 Task: Add a vertical guide.
Action: Mouse moved to (138, 74)
Screenshot: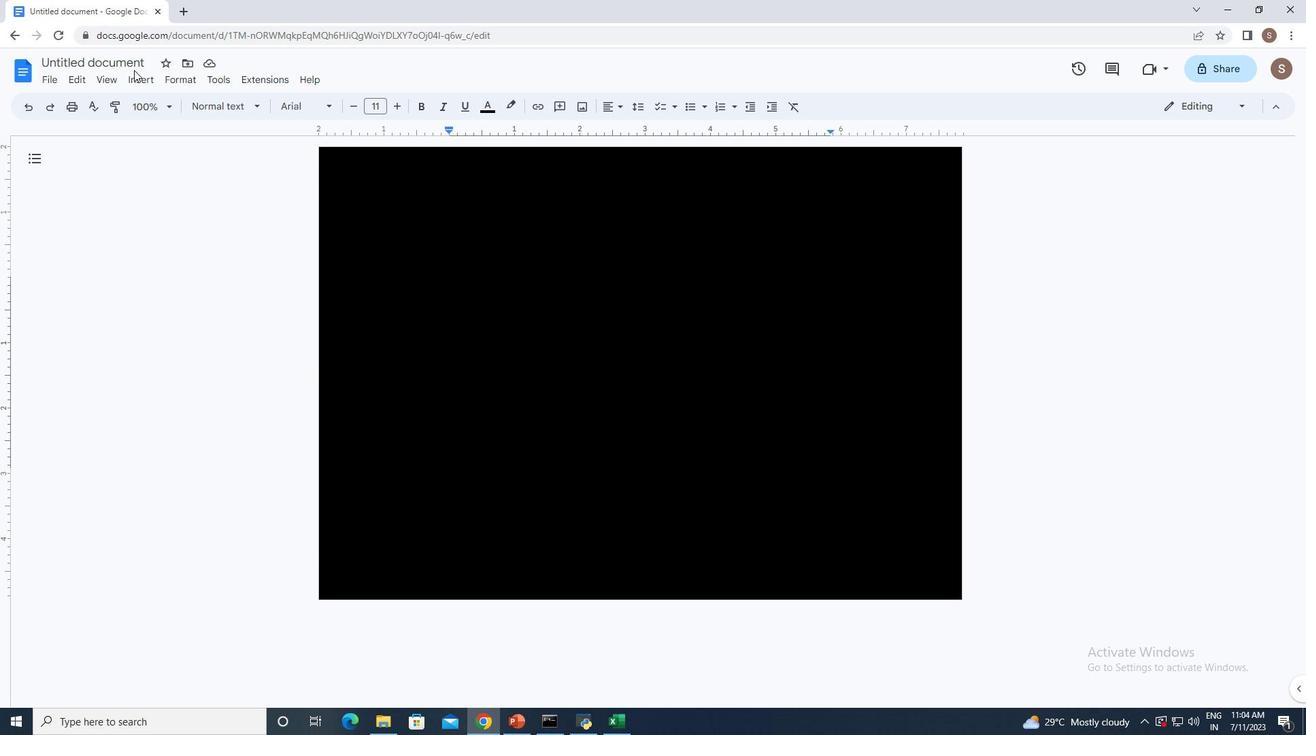 
Action: Mouse pressed left at (138, 74)
Screenshot: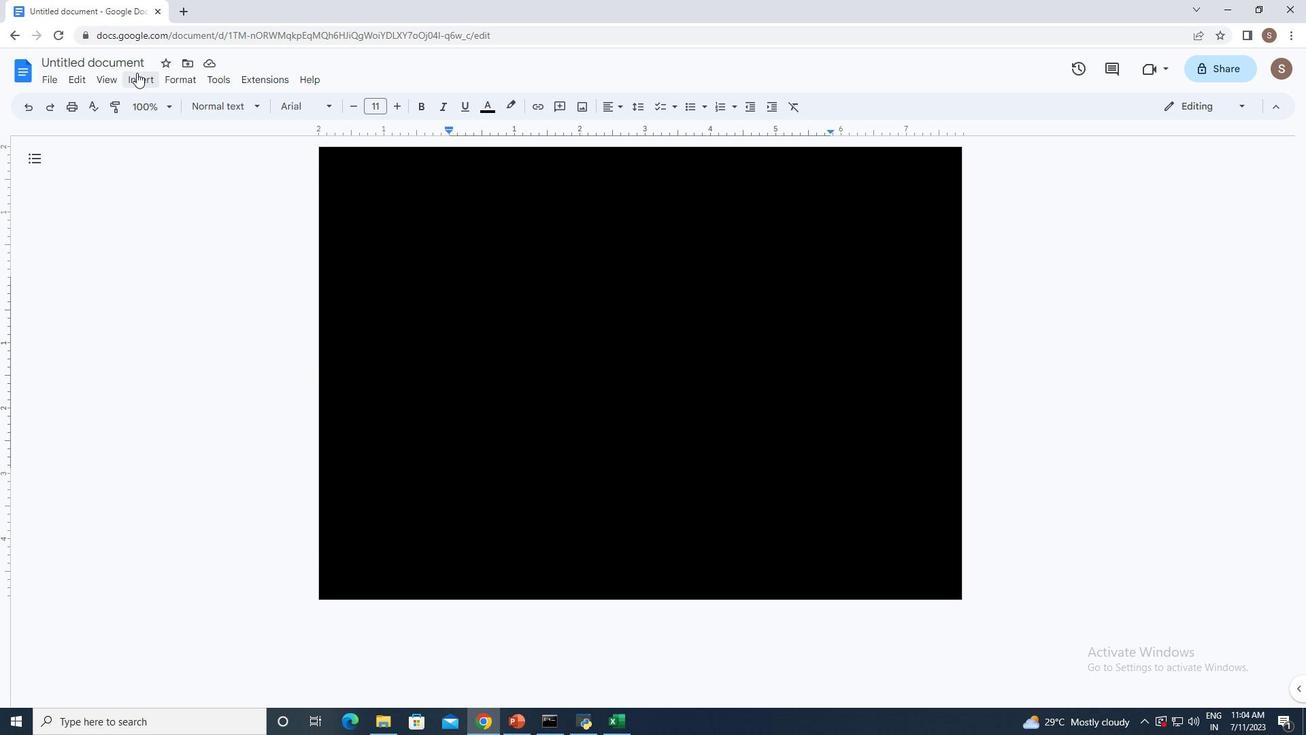 
Action: Mouse moved to (200, 140)
Screenshot: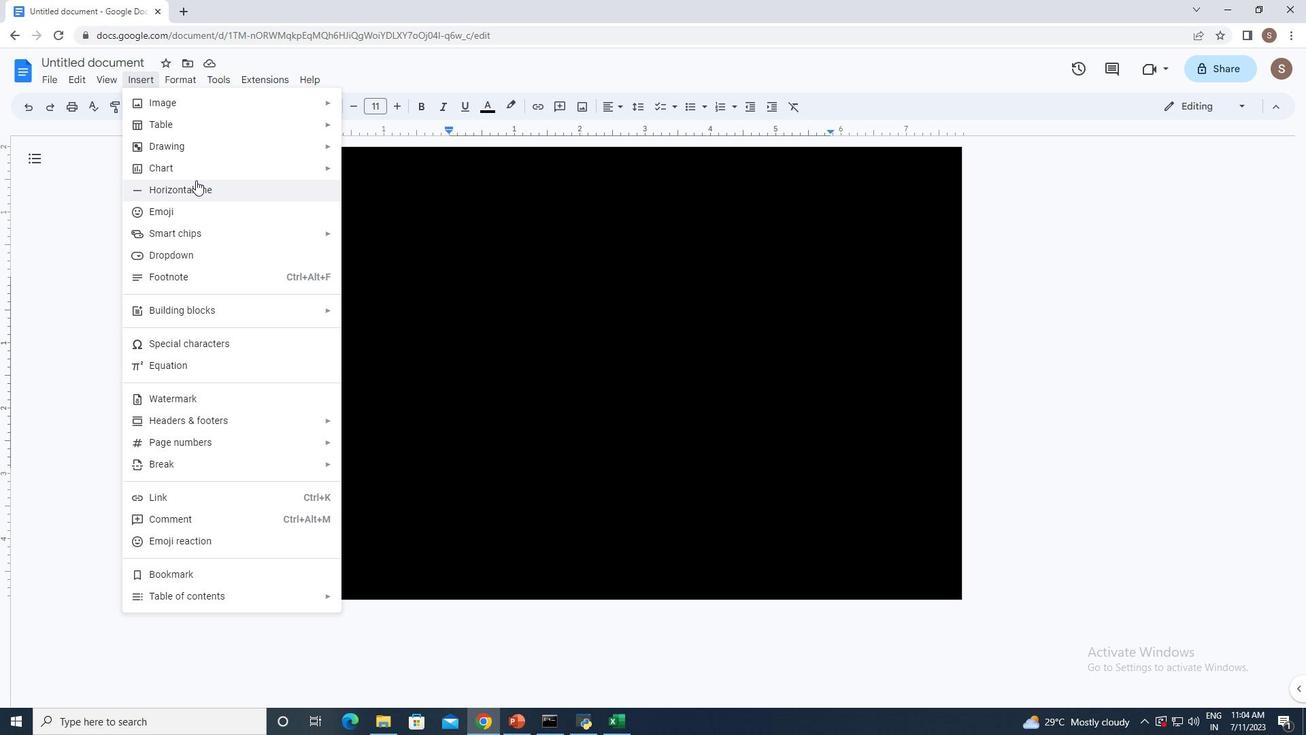 
Action: Mouse pressed left at (200, 140)
Screenshot: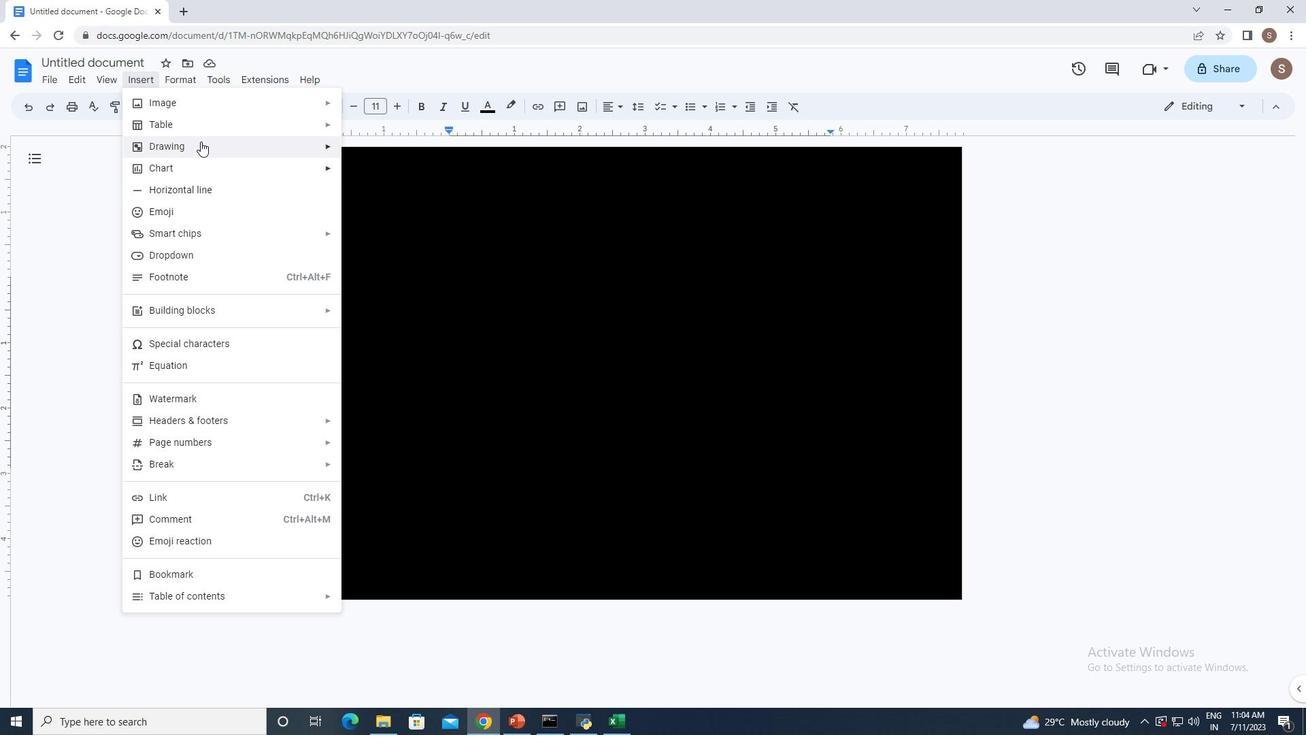 
Action: Mouse moved to (363, 147)
Screenshot: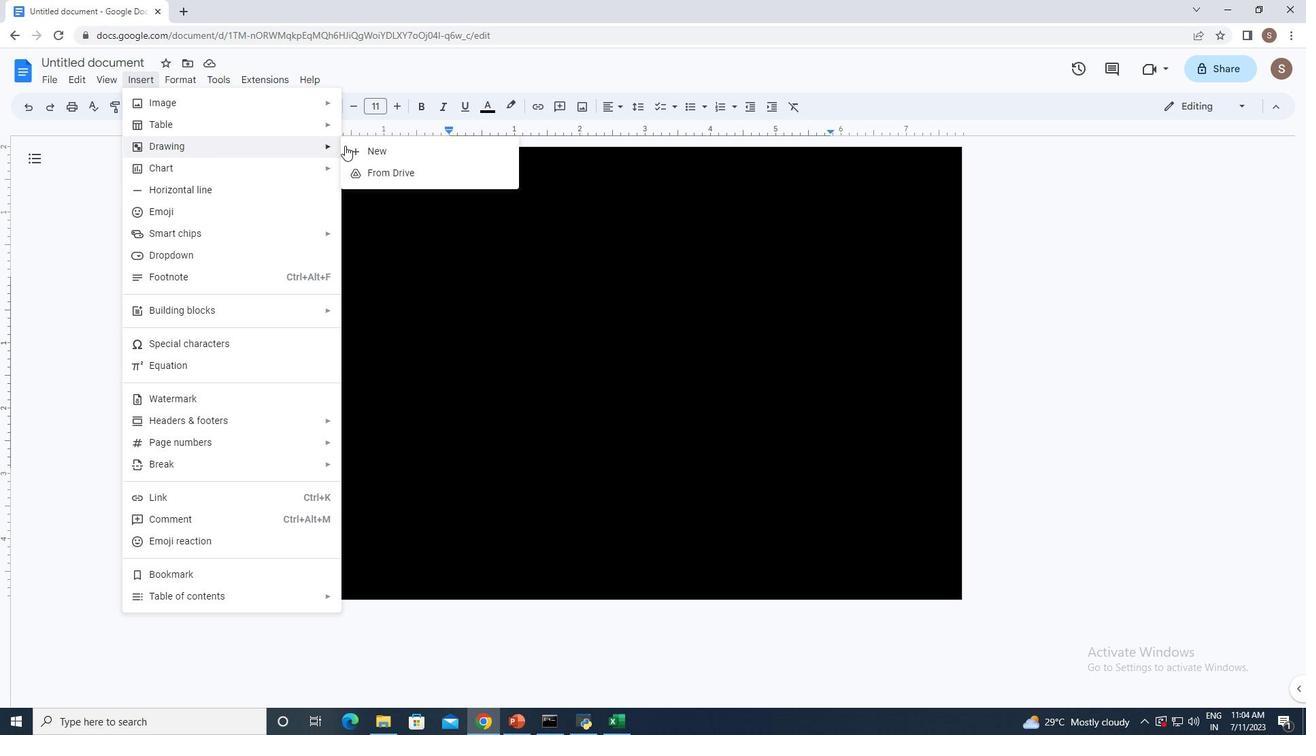 
Action: Mouse pressed left at (363, 147)
Screenshot: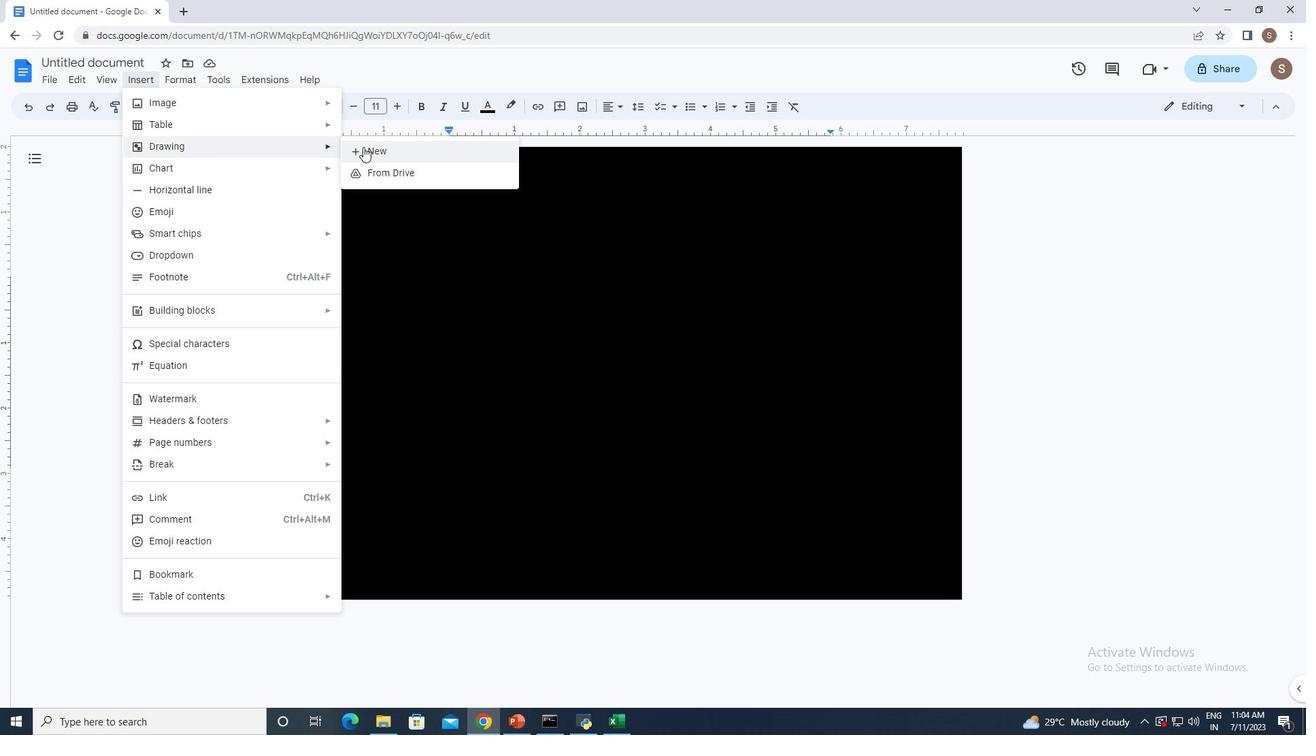 
Action: Mouse moved to (353, 153)
Screenshot: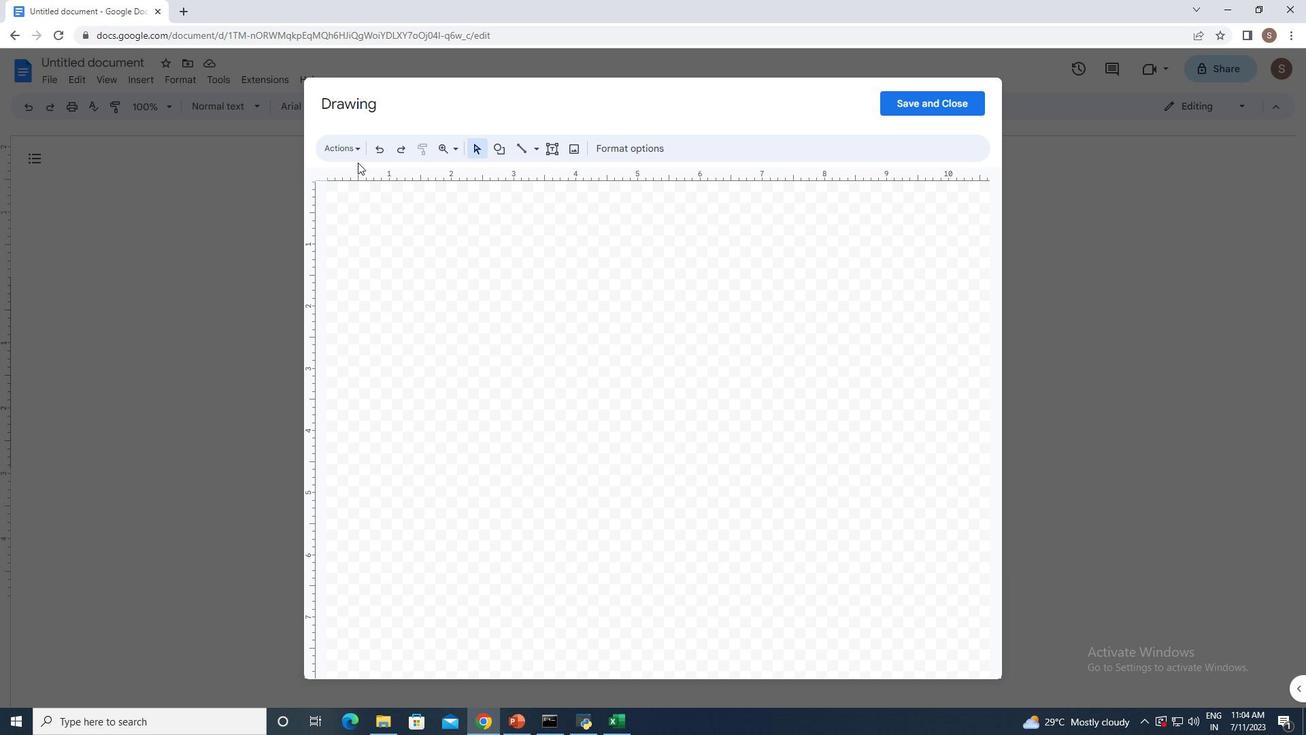 
Action: Mouse pressed left at (353, 153)
Screenshot: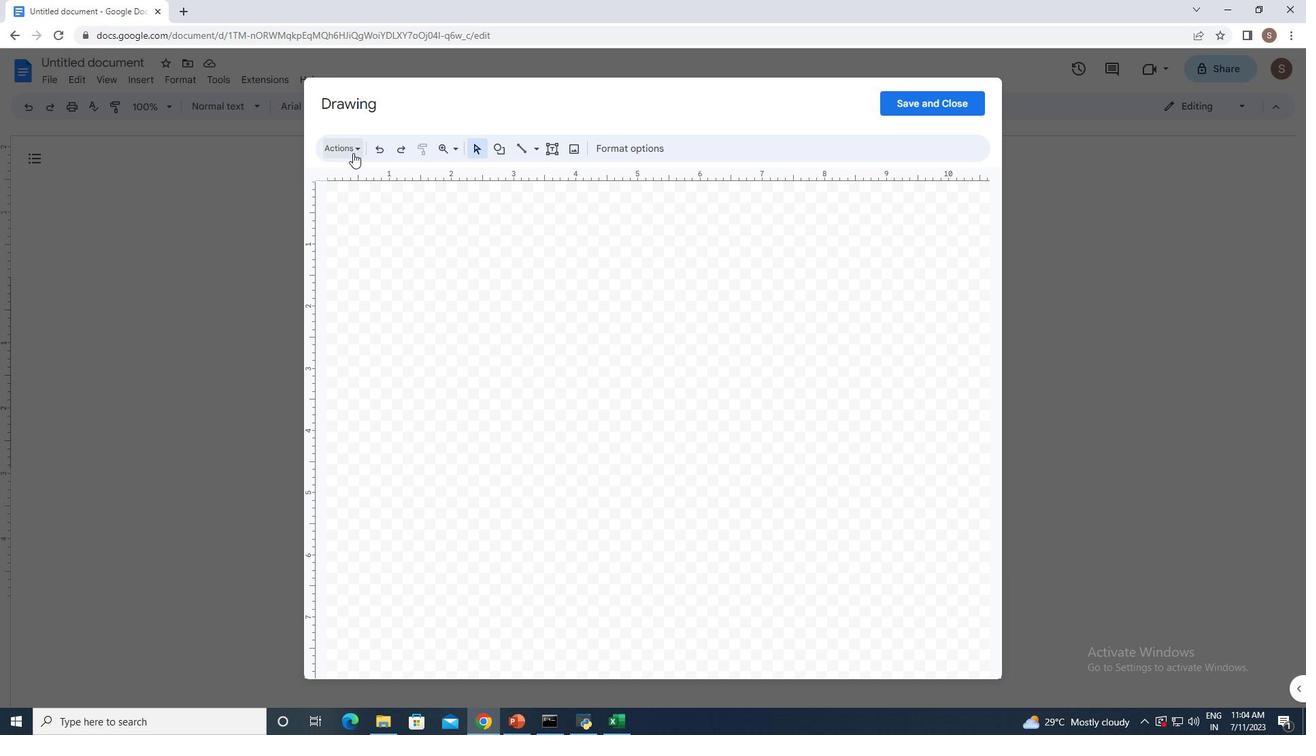 
Action: Mouse moved to (368, 507)
Screenshot: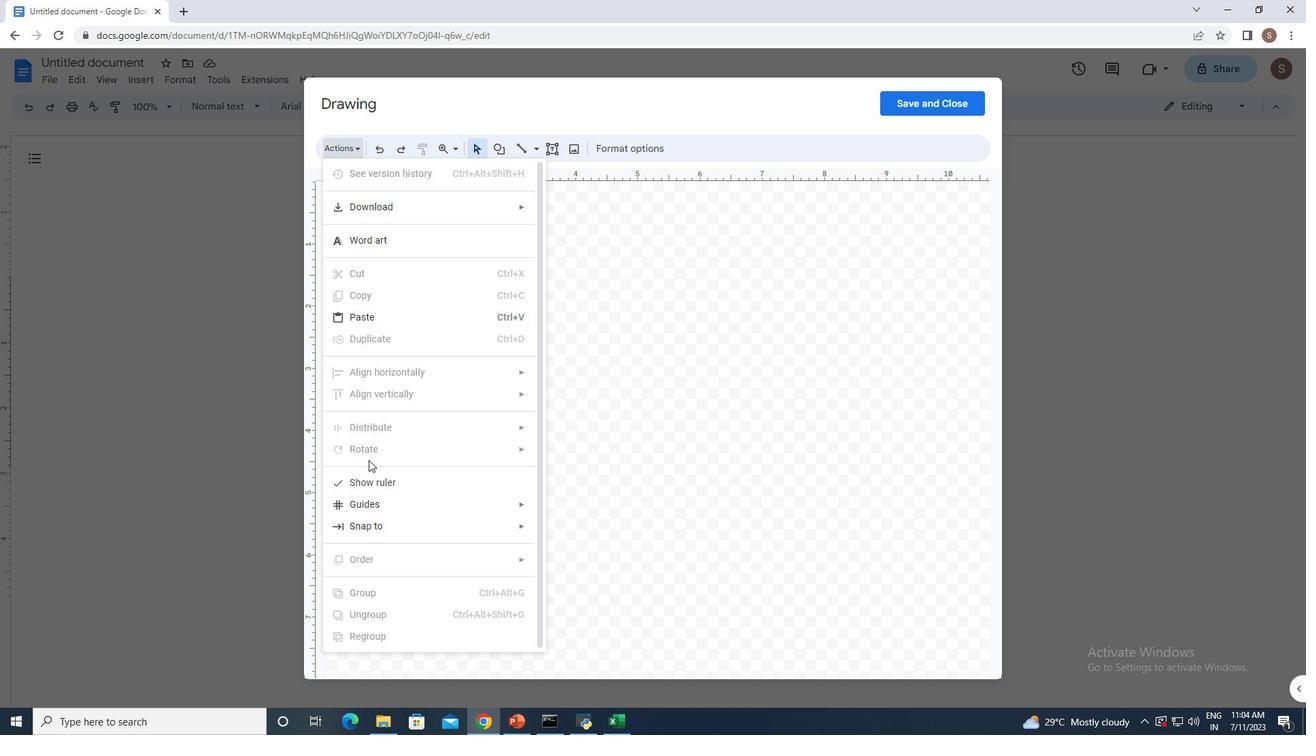 
Action: Mouse pressed left at (368, 507)
Screenshot: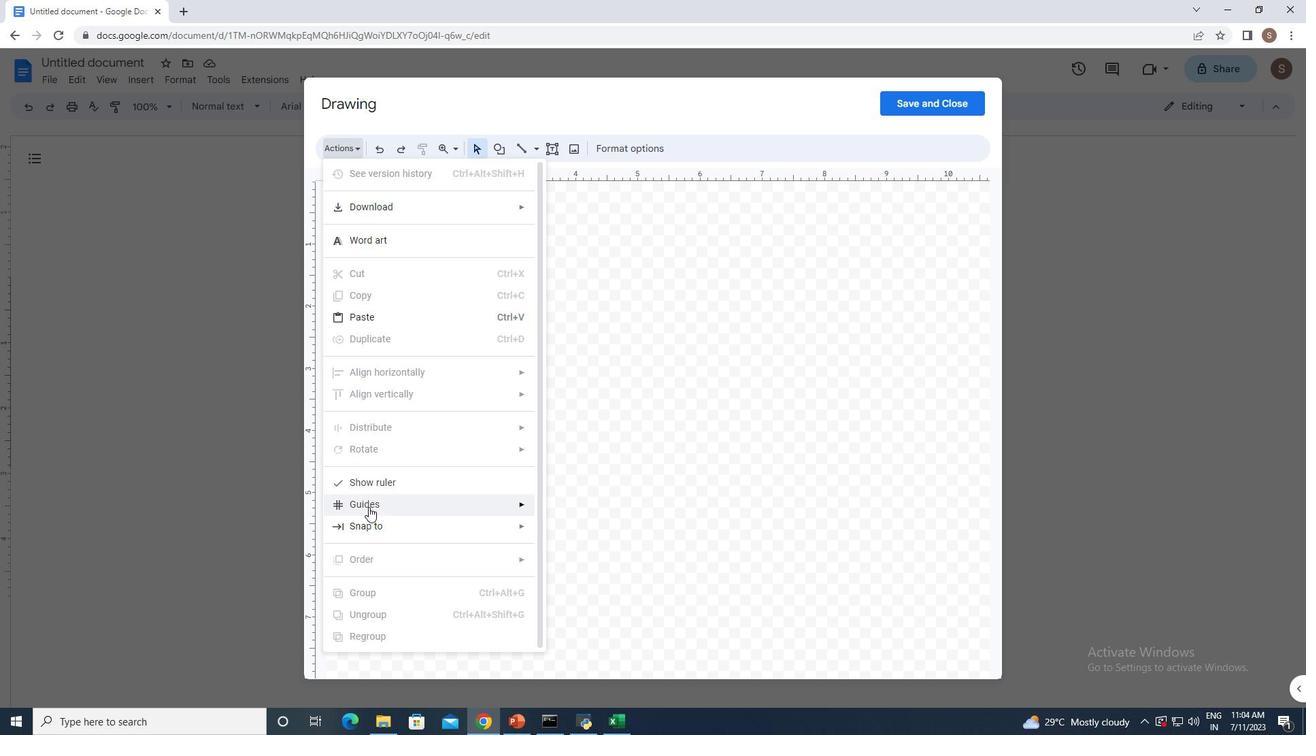 
Action: Mouse moved to (566, 546)
Screenshot: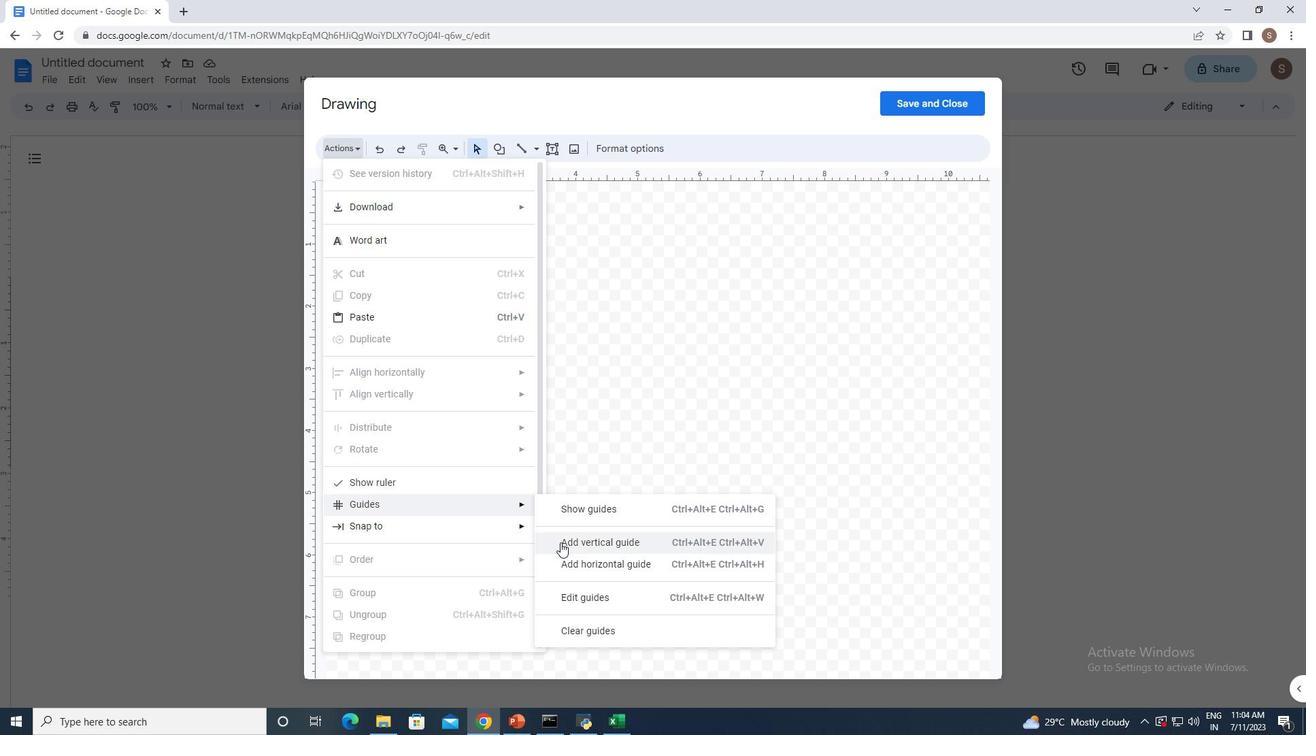 
Action: Mouse pressed left at (566, 546)
Screenshot: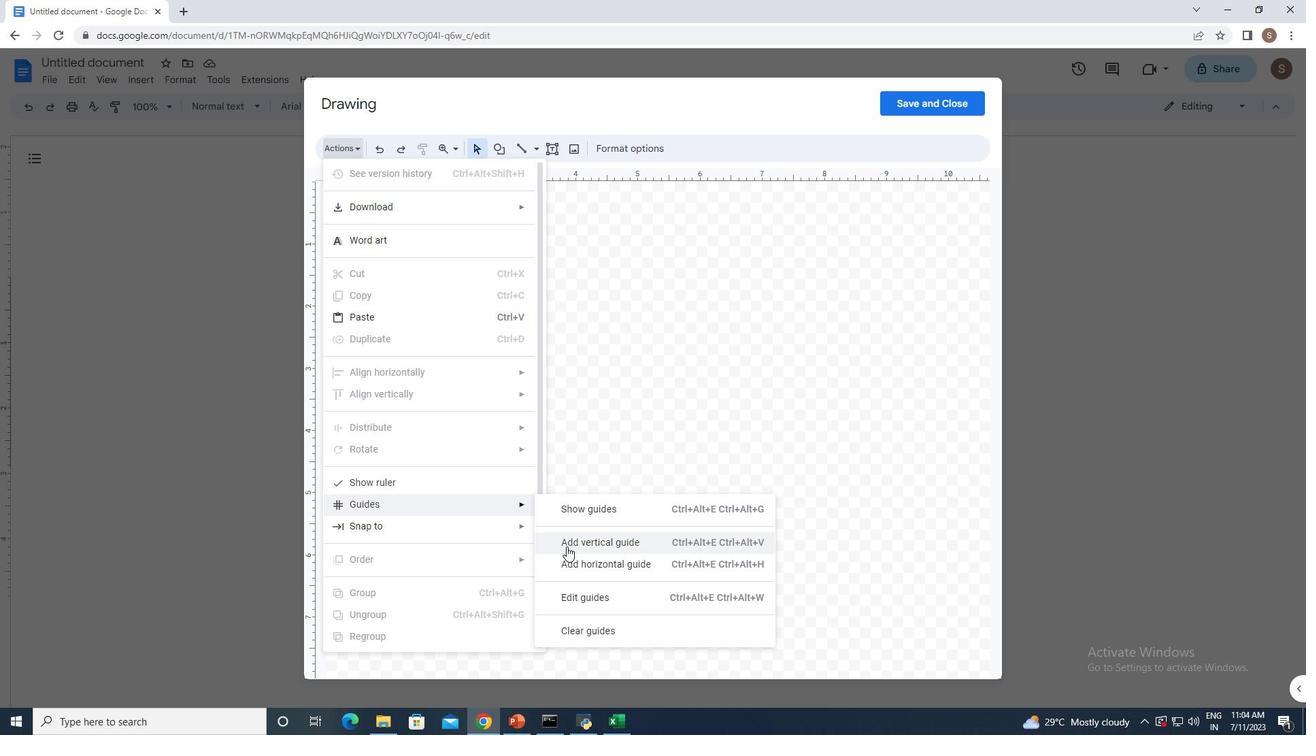 
Action: Mouse pressed left at (566, 546)
Screenshot: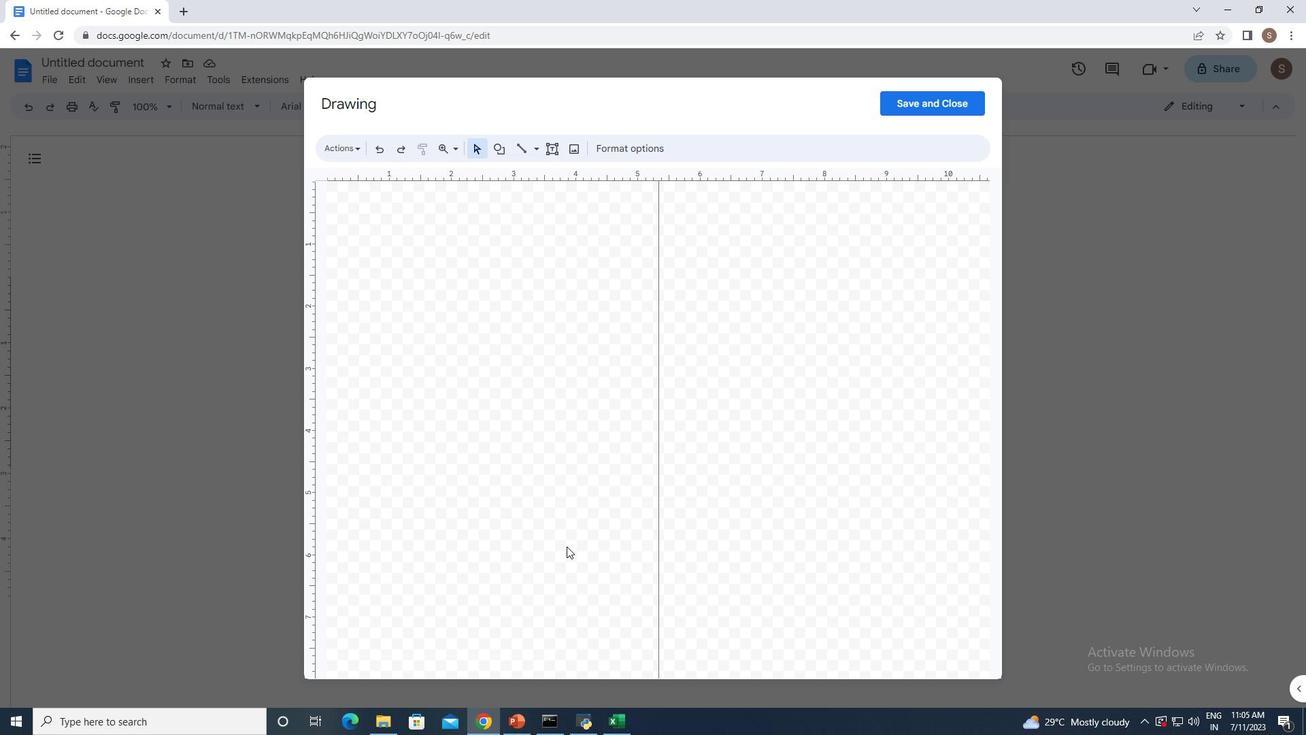 
